 Task: Send an email with the signature Alexandra Wilson with the subject 'Project update' and the message 'I apologize for the delay in my response.' from softage.1@softage.net to softage.6@softage.net and softage.7@softage.net with an attached document Project_plan.docx
Action: Mouse moved to (91, 108)
Screenshot: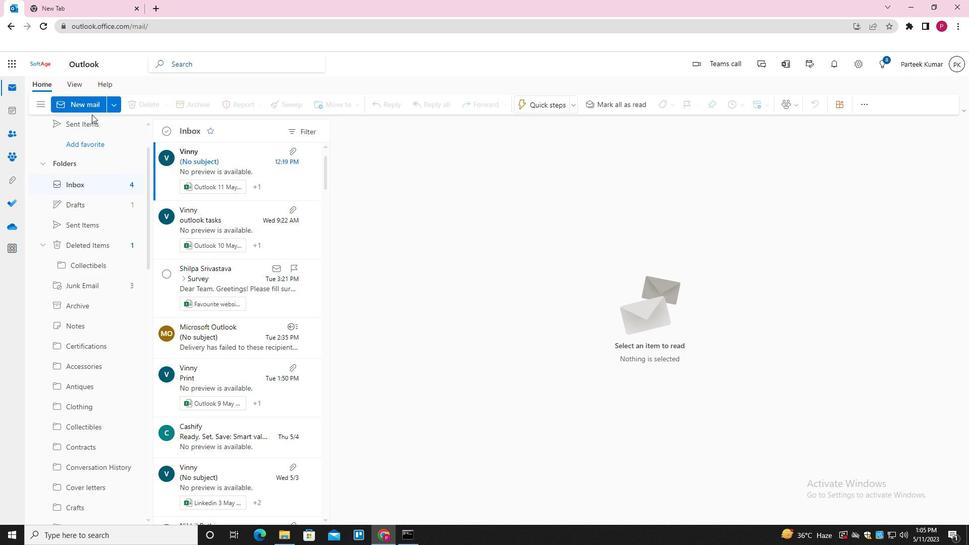 
Action: Mouse pressed left at (91, 108)
Screenshot: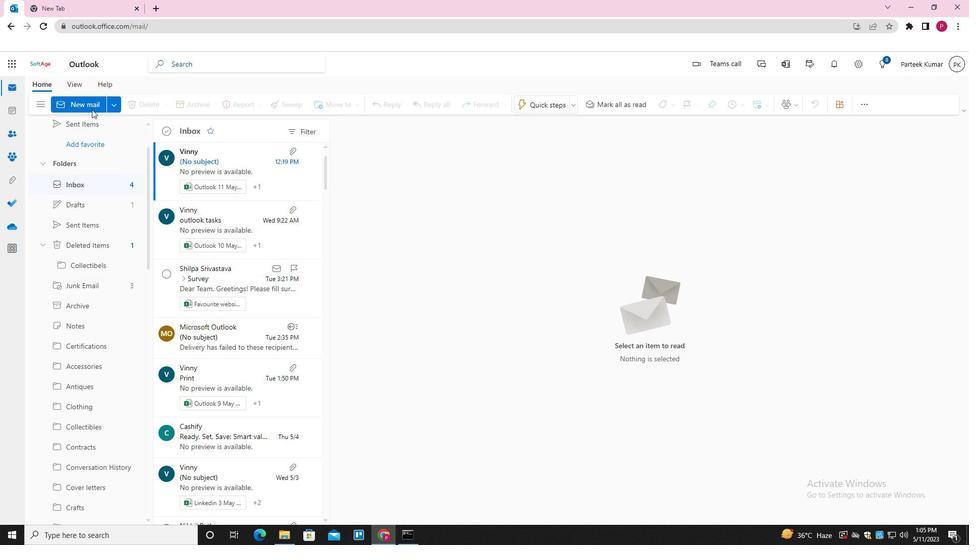 
Action: Mouse moved to (414, 257)
Screenshot: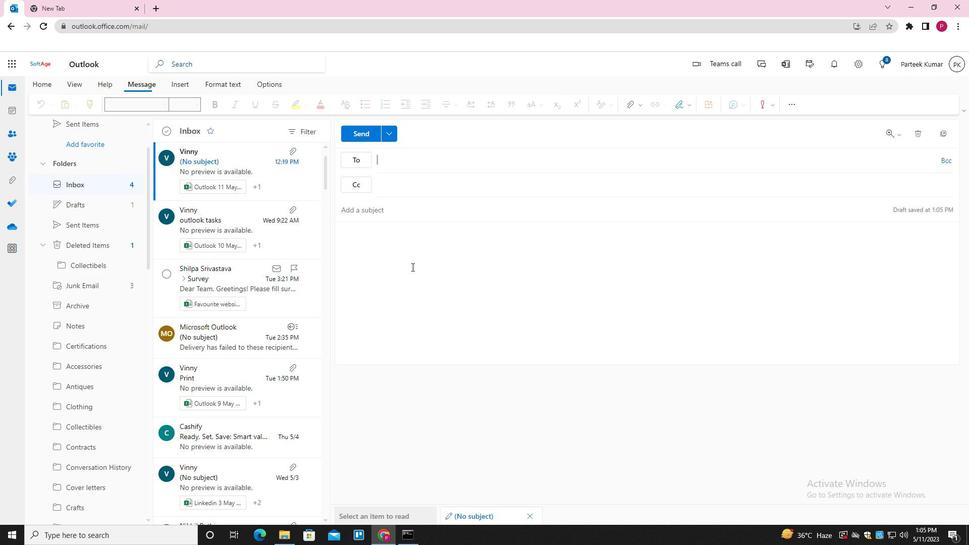 
Action: Mouse pressed left at (414, 257)
Screenshot: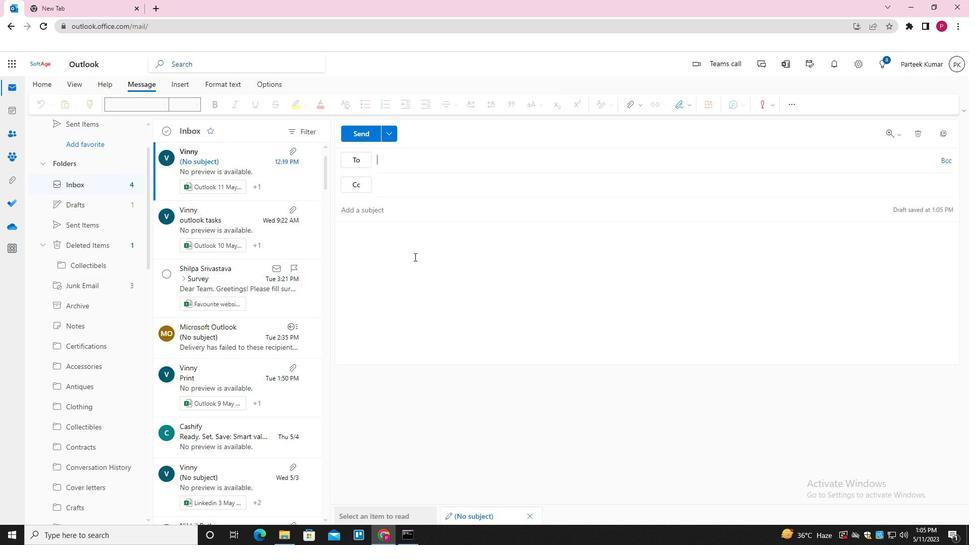 
Action: Mouse moved to (687, 103)
Screenshot: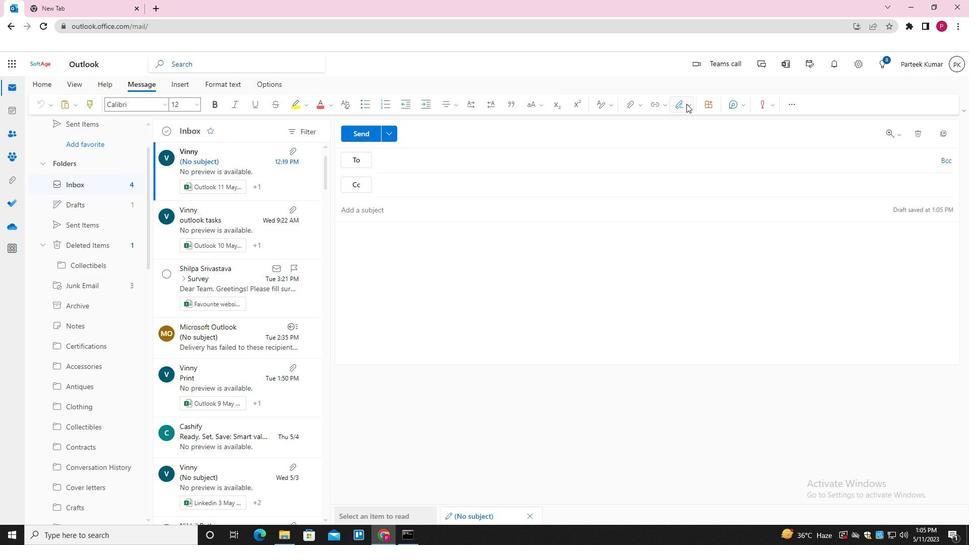 
Action: Mouse pressed left at (687, 103)
Screenshot: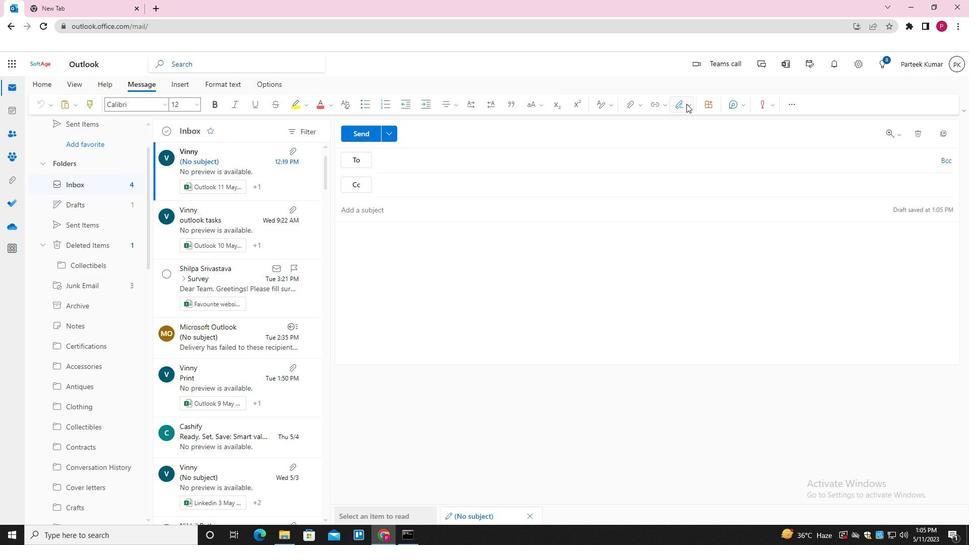 
Action: Mouse moved to (665, 145)
Screenshot: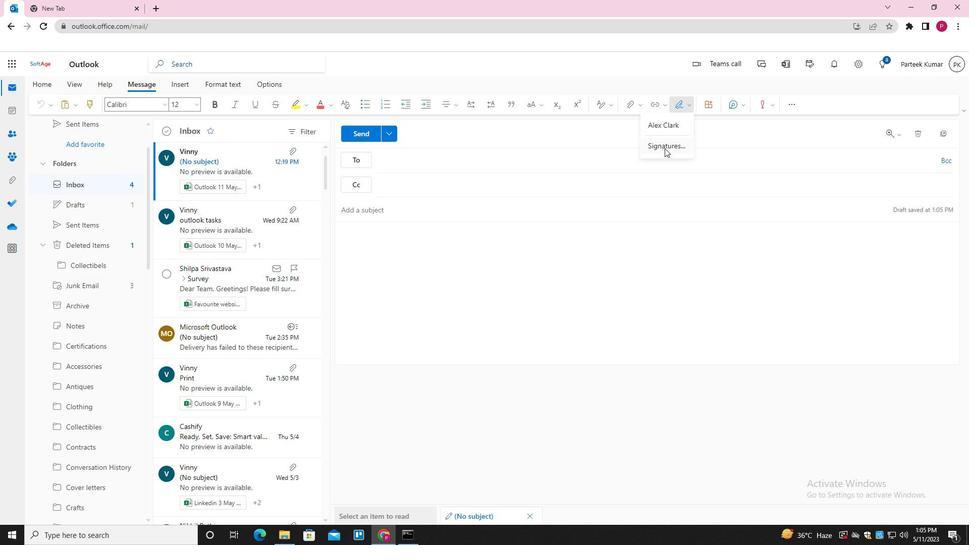 
Action: Mouse pressed left at (665, 145)
Screenshot: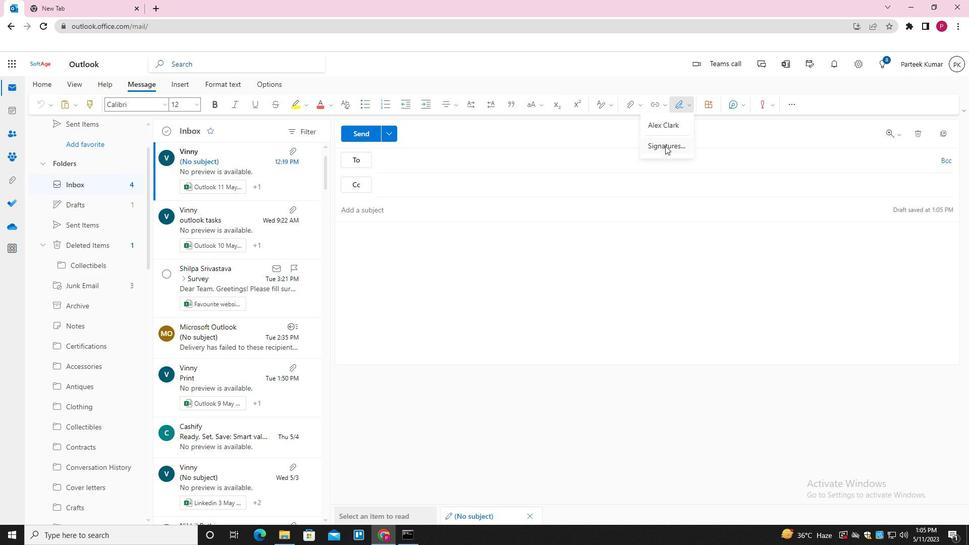 
Action: Mouse moved to (686, 182)
Screenshot: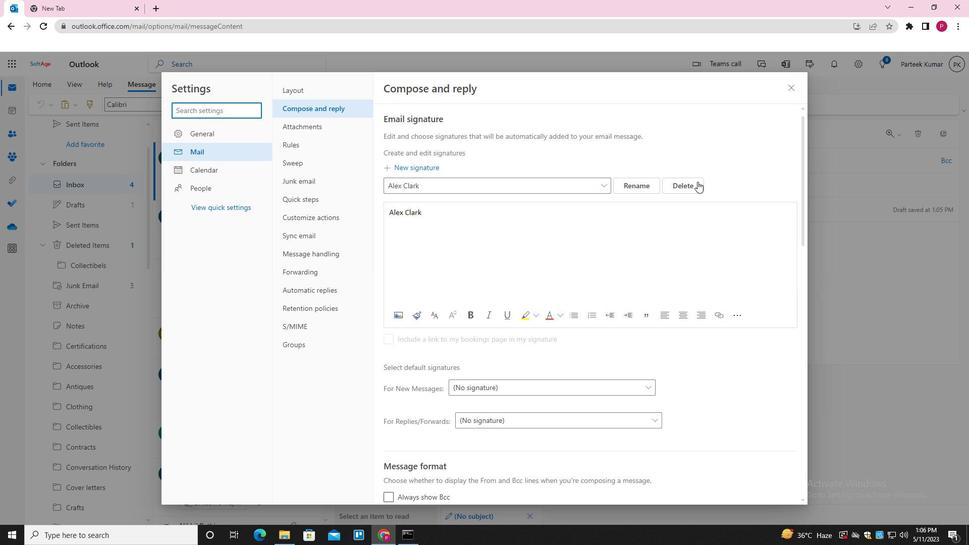
Action: Mouse pressed left at (686, 182)
Screenshot: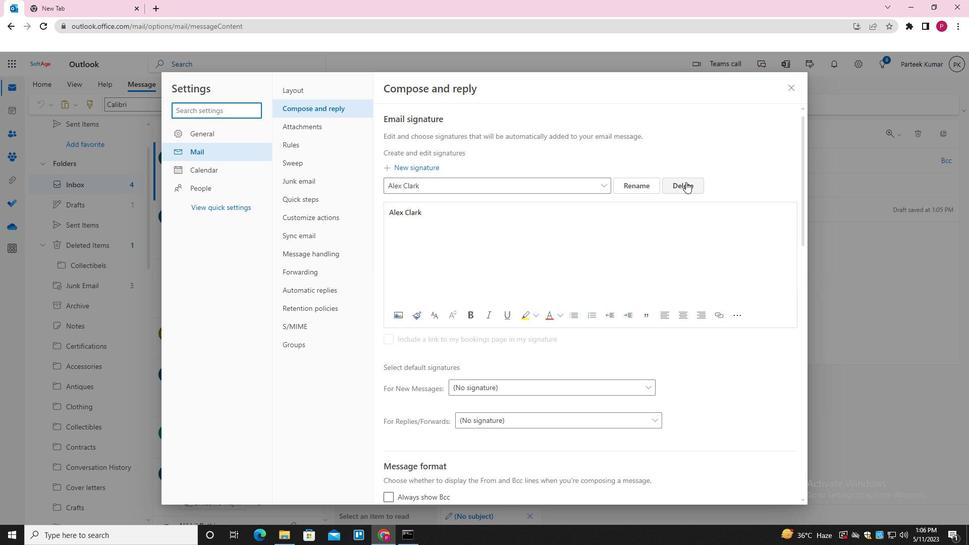 
Action: Mouse moved to (532, 187)
Screenshot: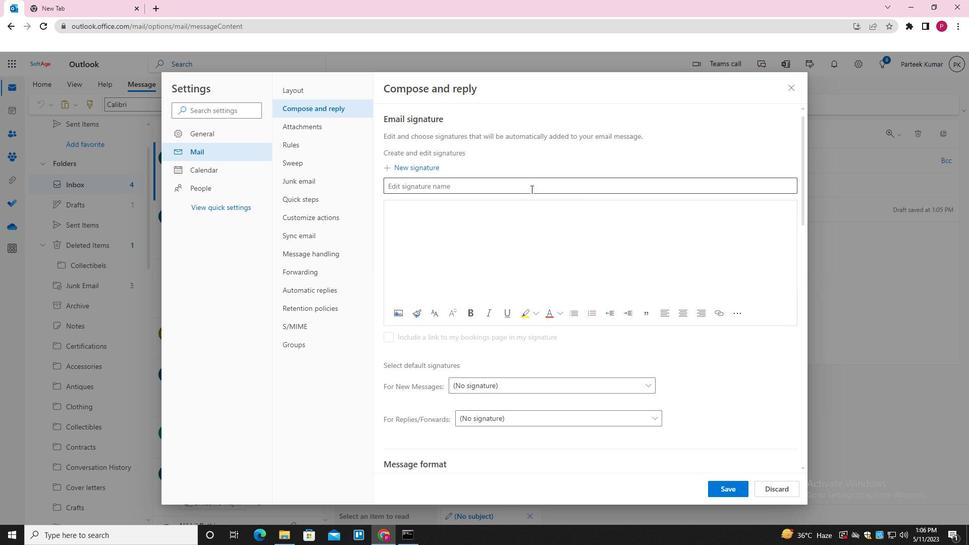 
Action: Mouse pressed left at (532, 187)
Screenshot: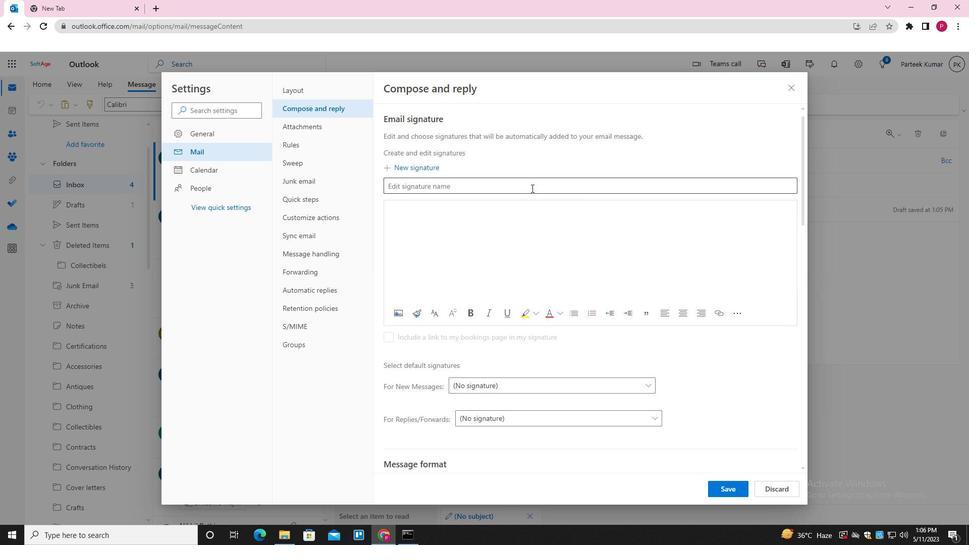 
Action: Key pressed <Key.shift>ALEXANDRA<Key.space><Key.shift><Key.shift>WILSON<Key.space>
Screenshot: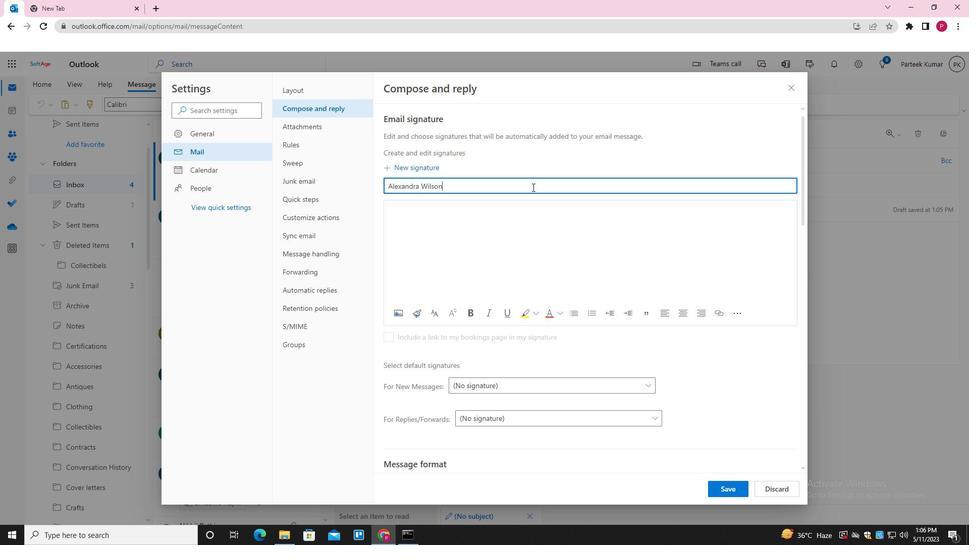 
Action: Mouse moved to (450, 218)
Screenshot: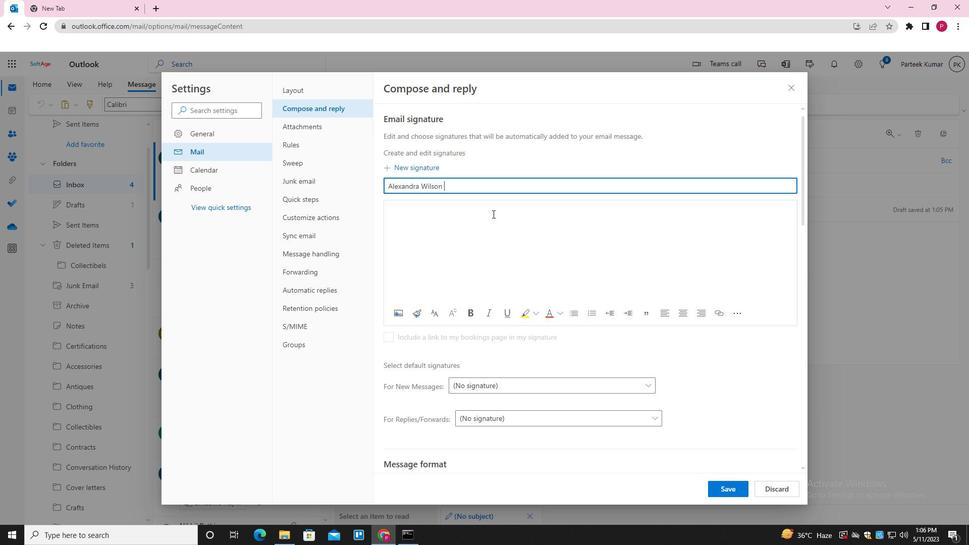 
Action: Mouse pressed left at (450, 218)
Screenshot: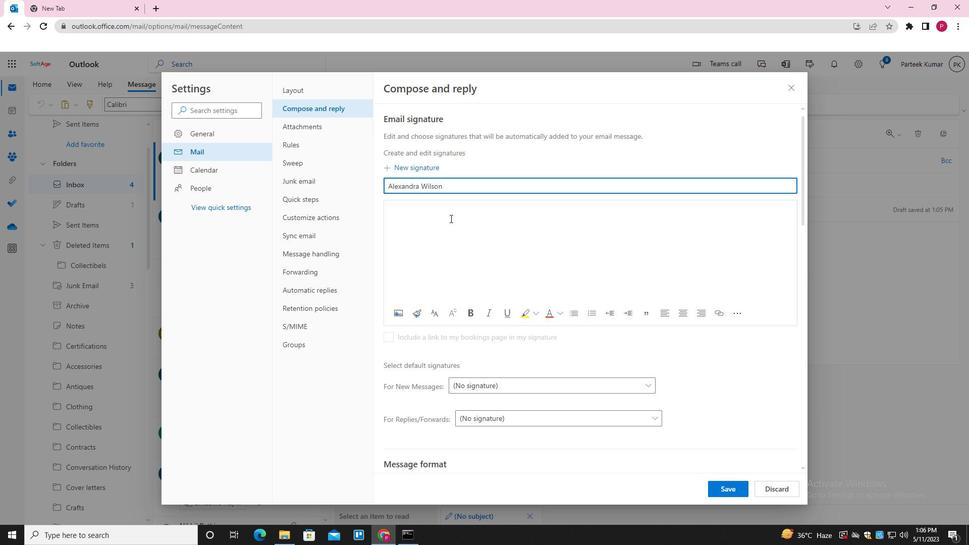 
Action: Key pressed <Key.shift>ALEXANDRA<Key.space><Key.shift>WO<Key.backspace>ILSON
Screenshot: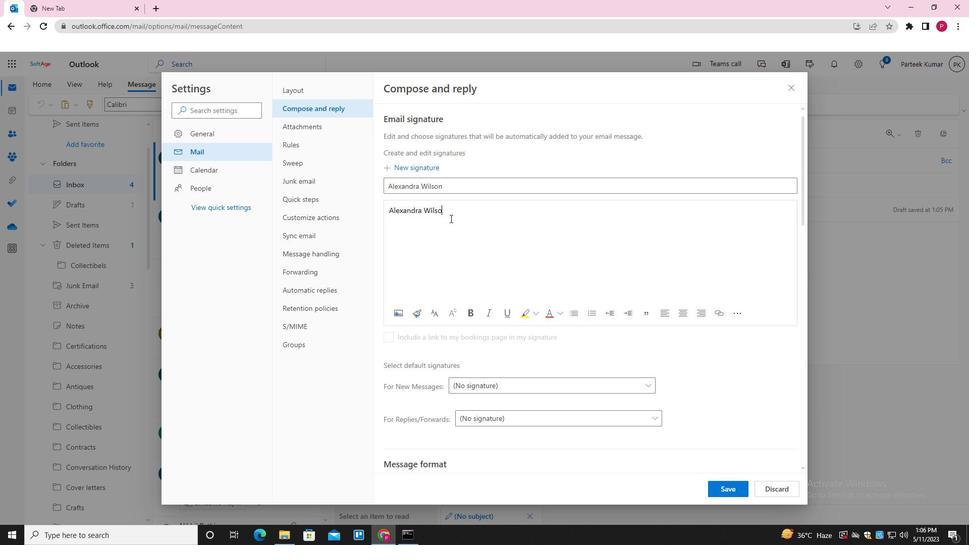 
Action: Mouse moved to (729, 492)
Screenshot: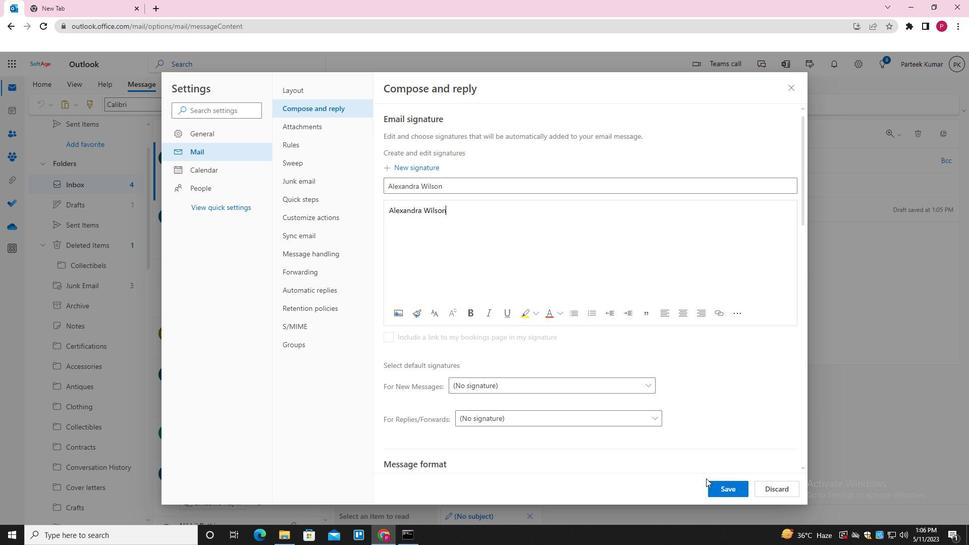 
Action: Mouse pressed left at (729, 492)
Screenshot: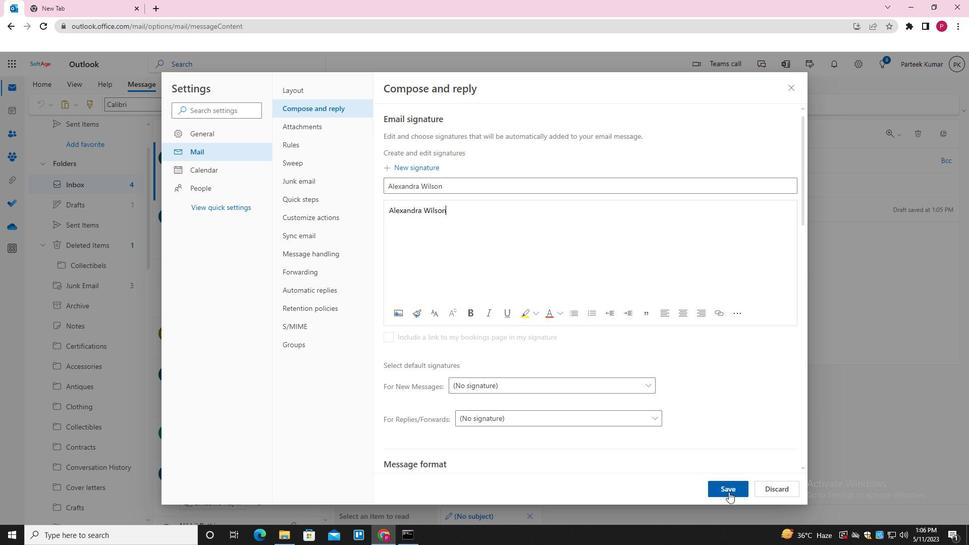 
Action: Mouse moved to (795, 82)
Screenshot: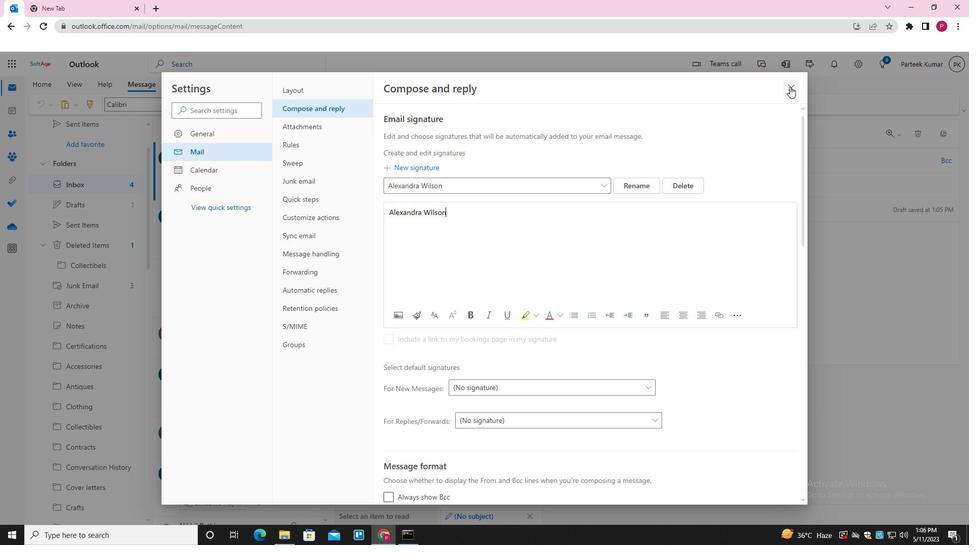 
Action: Mouse pressed left at (795, 82)
Screenshot: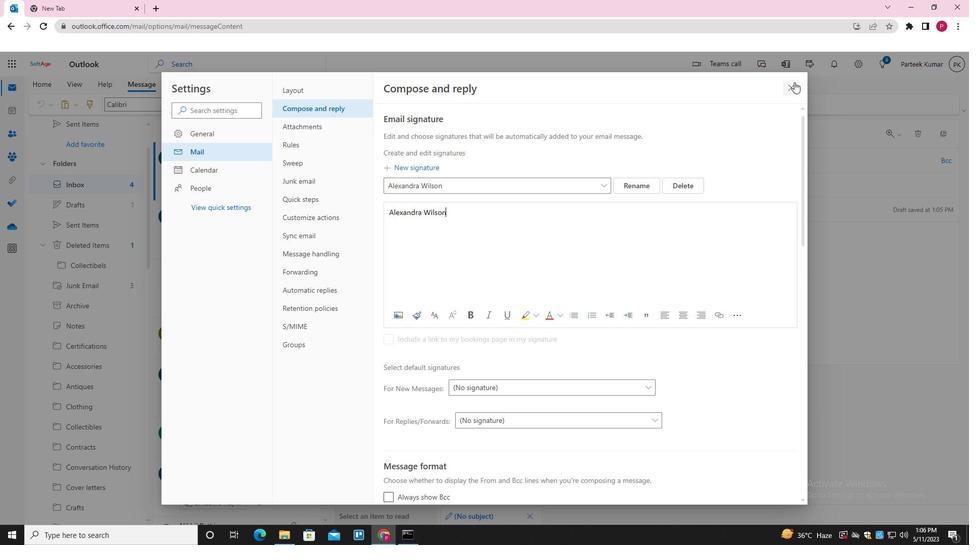 
Action: Mouse moved to (415, 248)
Screenshot: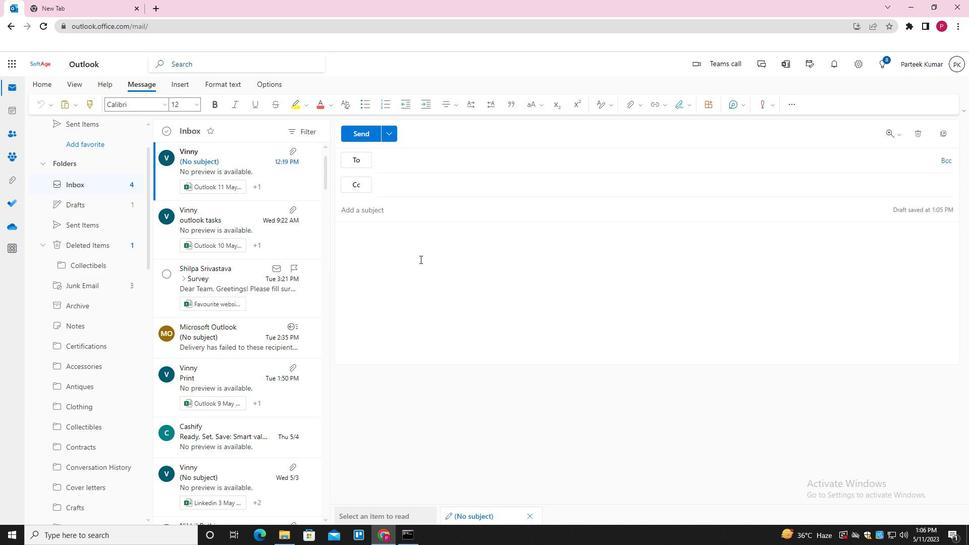 
Action: Mouse pressed left at (415, 248)
Screenshot: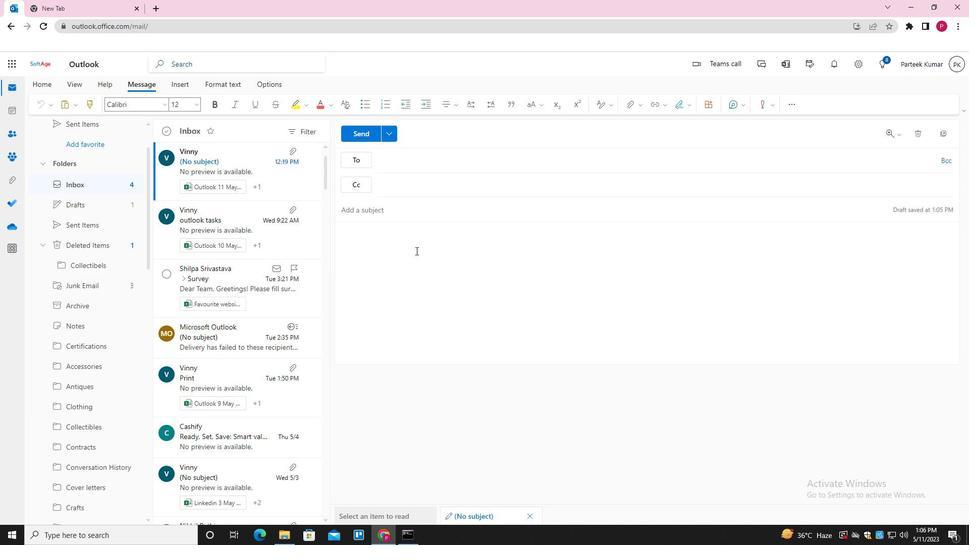 
Action: Mouse moved to (693, 108)
Screenshot: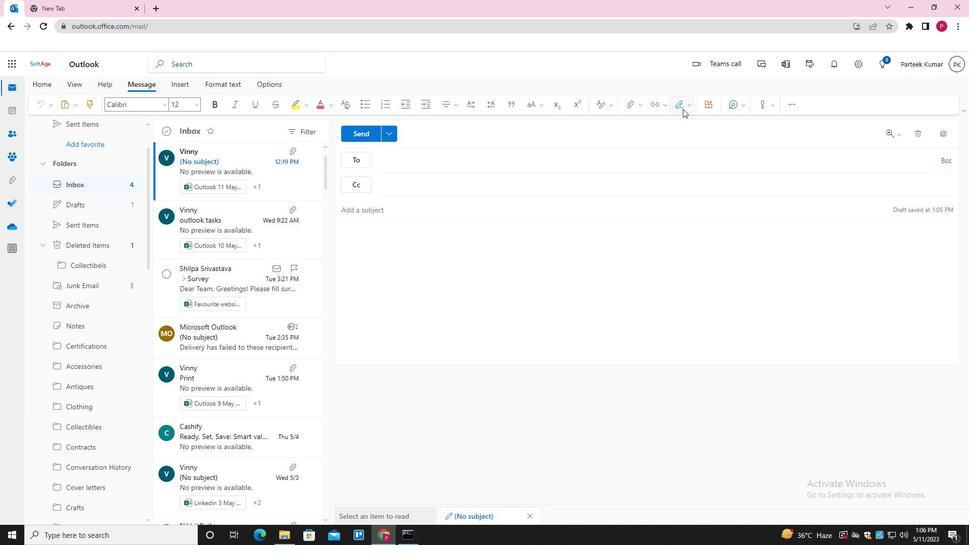 
Action: Mouse pressed left at (693, 108)
Screenshot: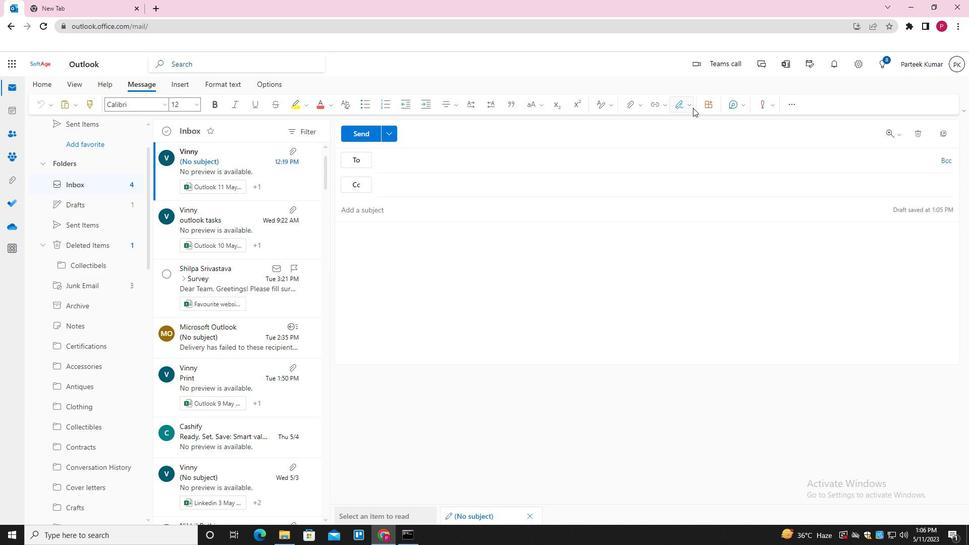 
Action: Mouse moved to (681, 126)
Screenshot: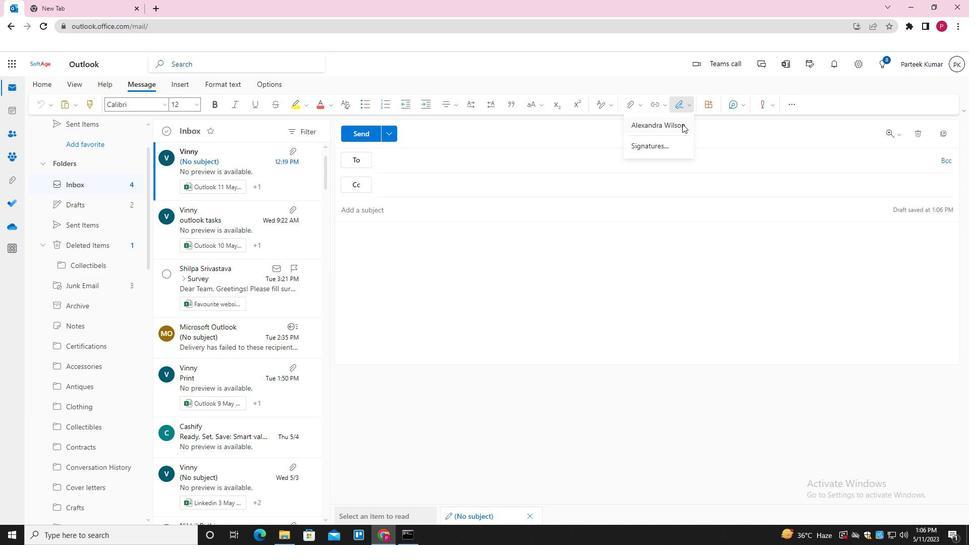 
Action: Mouse pressed left at (681, 126)
Screenshot: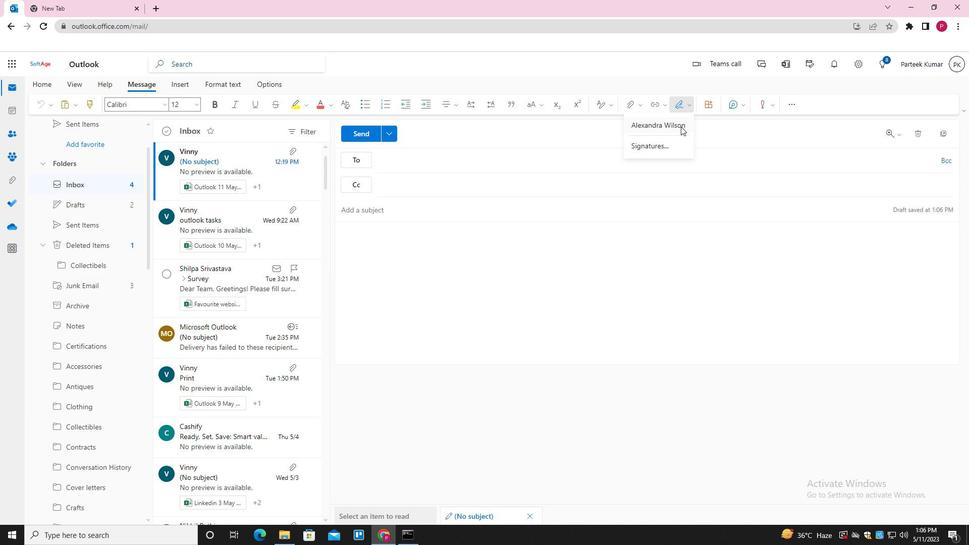 
Action: Mouse moved to (408, 209)
Screenshot: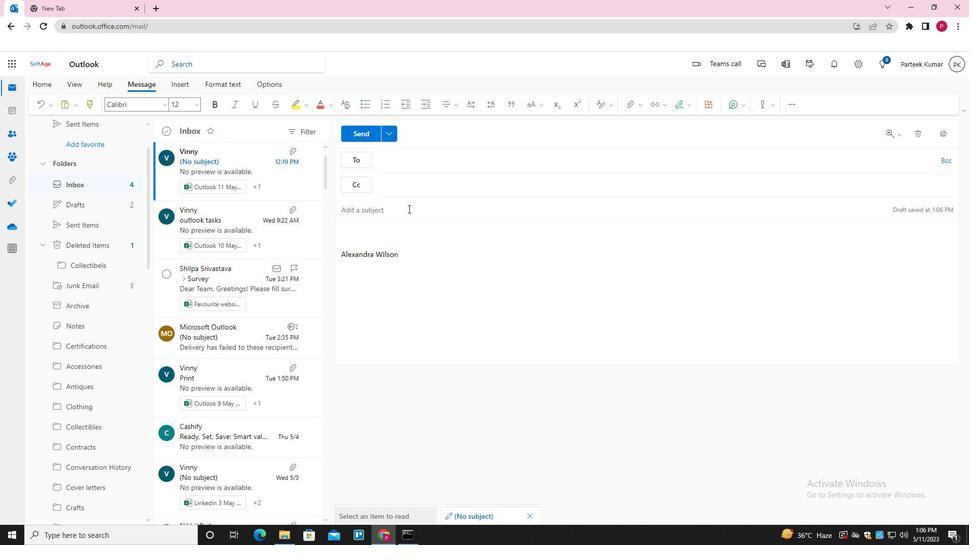 
Action: Mouse pressed left at (408, 209)
Screenshot: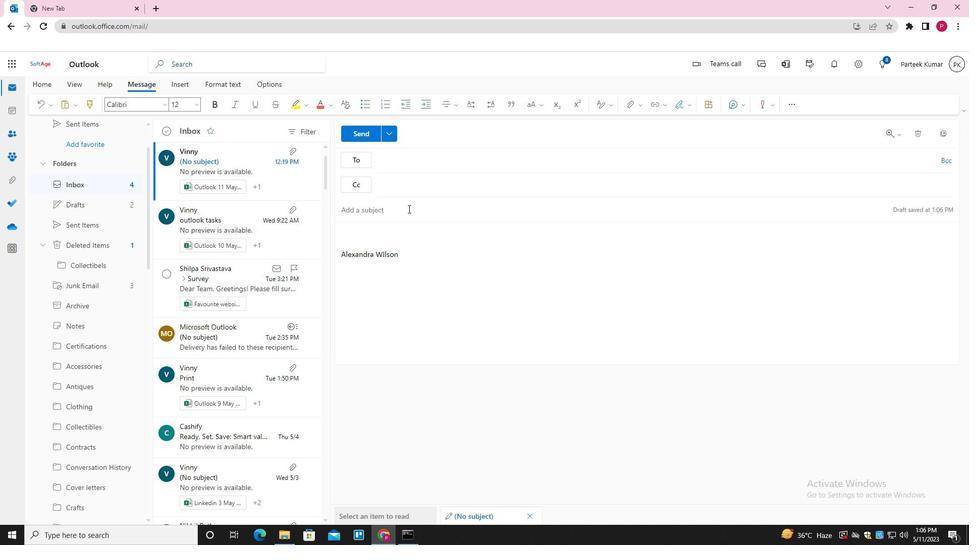 
Action: Key pressed PROJECT<Key.space>UPDATE<Key.space>
Screenshot: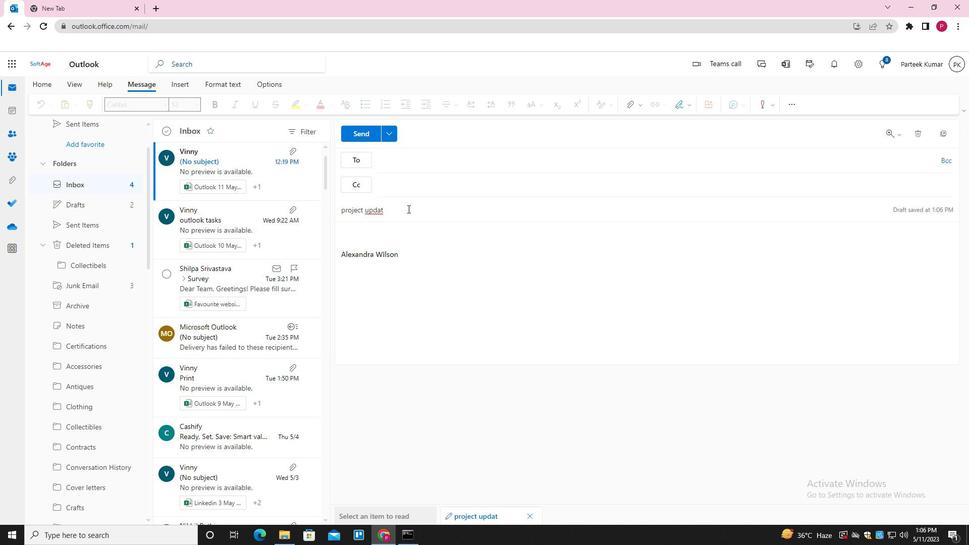 
Action: Mouse moved to (402, 229)
Screenshot: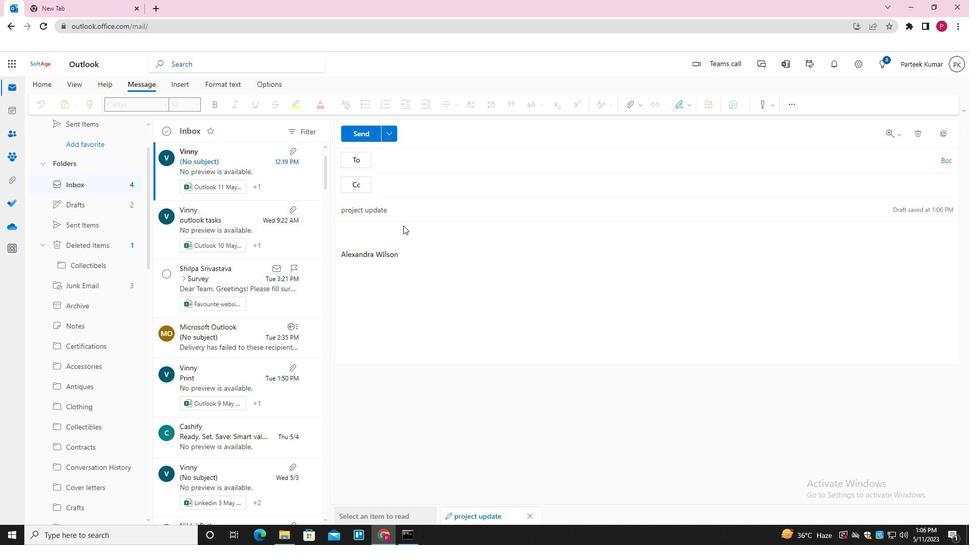 
Action: Mouse pressed left at (402, 229)
Screenshot: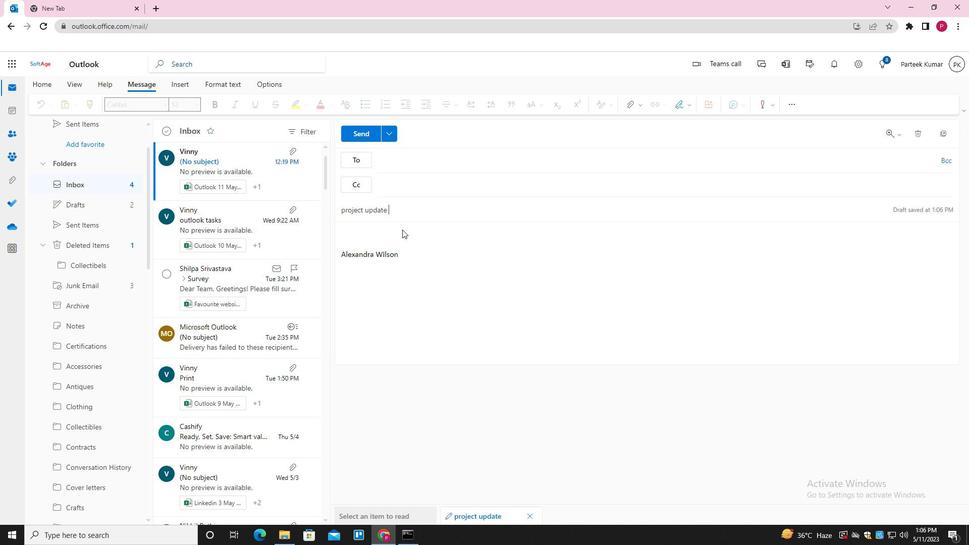 
Action: Mouse moved to (402, 234)
Screenshot: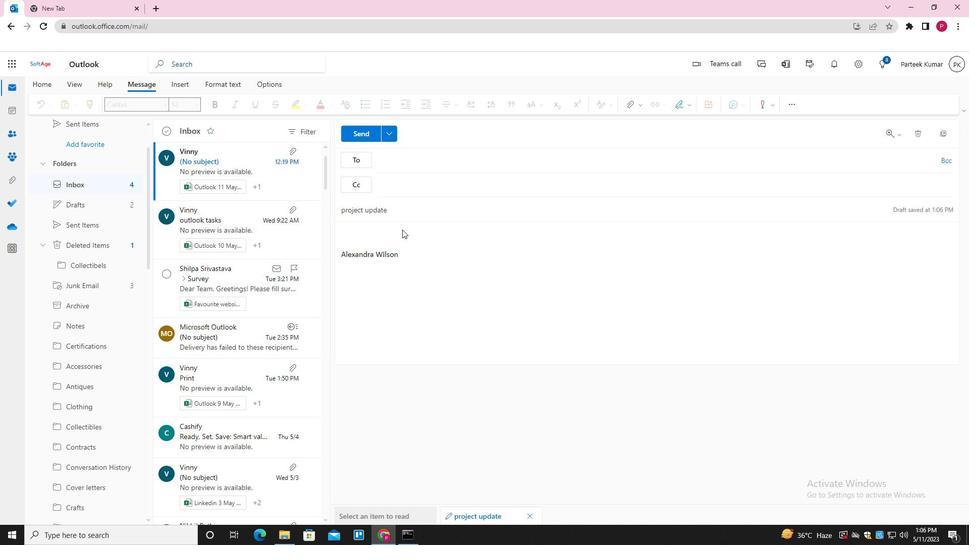 
Action: Mouse pressed left at (402, 234)
Screenshot: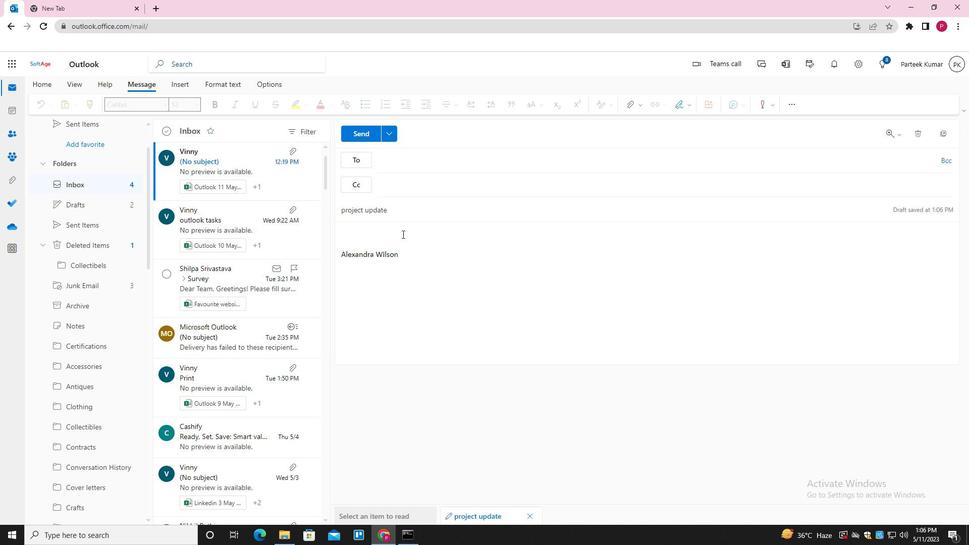 
Action: Key pressed <Key.shift>I<Key.space>APP<Key.backspace>OLOGIZE<Key.space>FOT<Key.backspace>R<Key.space>THE<Key.space>DELAY<Key.space>IN<Key.space>MY<Key.space>RESPONSE<Key.space>
Screenshot: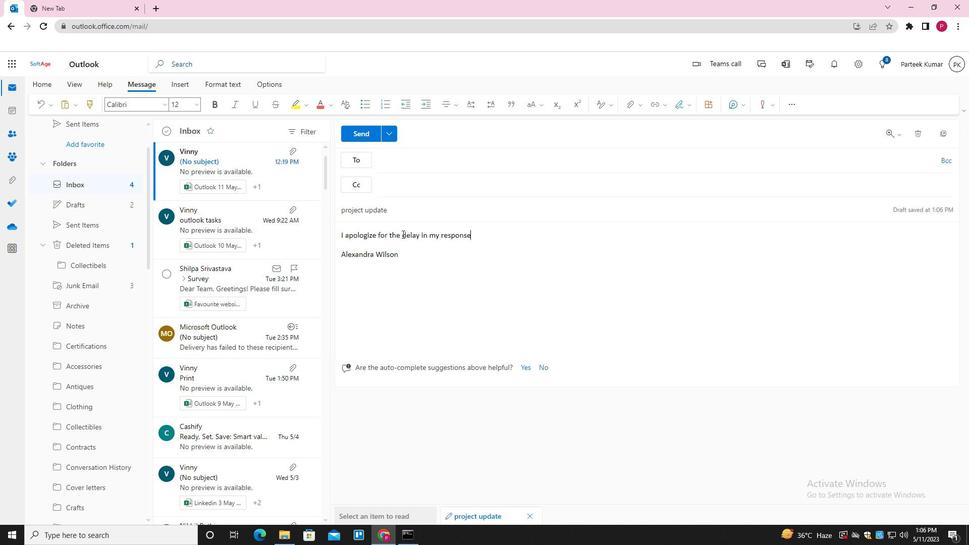 
Action: Mouse moved to (457, 155)
Screenshot: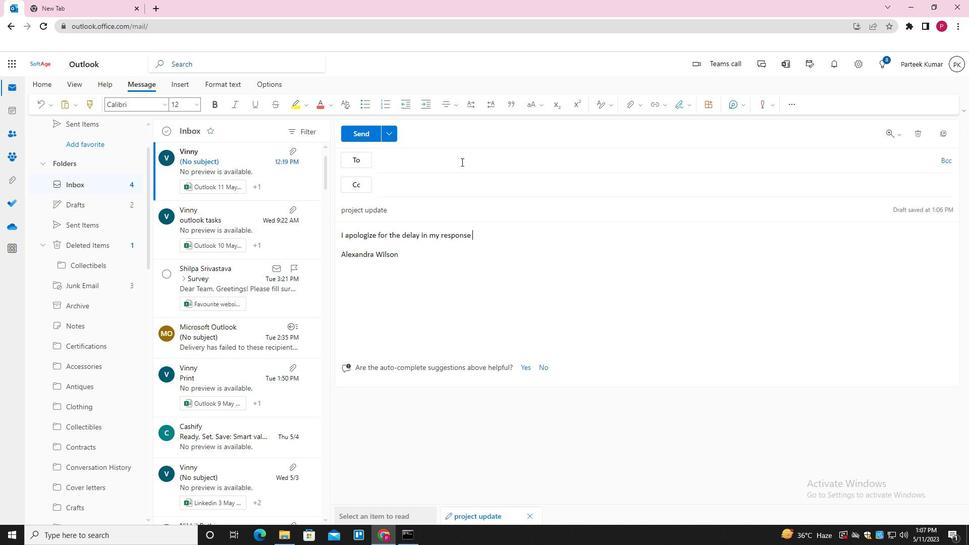 
Action: Mouse pressed left at (457, 155)
Screenshot: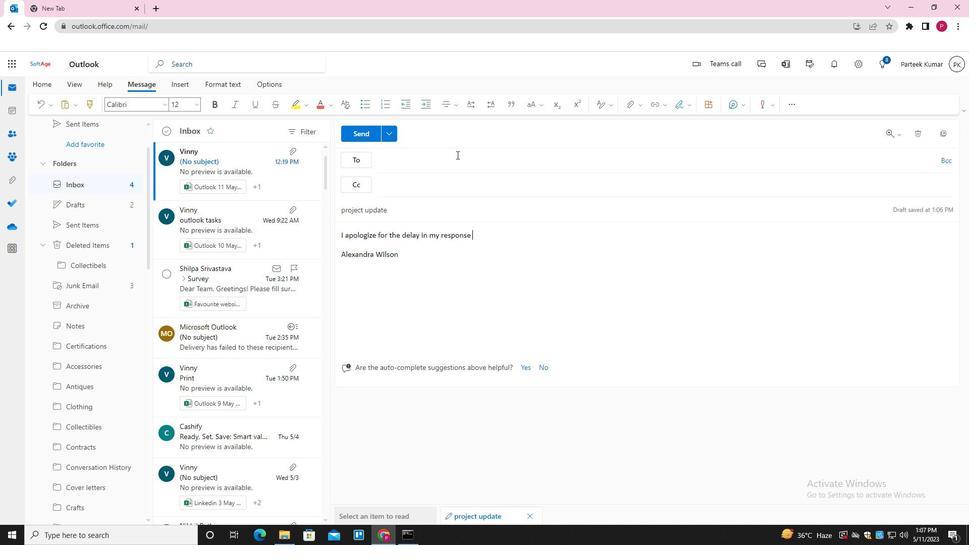 
Action: Key pressed SOG<Key.backspace>FTAGE.6<Key.shift>@SOFTAGE.NET<Key.enter><Key.shift>SOFTAGE.7<Key.shift>@SOFTAGE.NET<Key.enter>
Screenshot: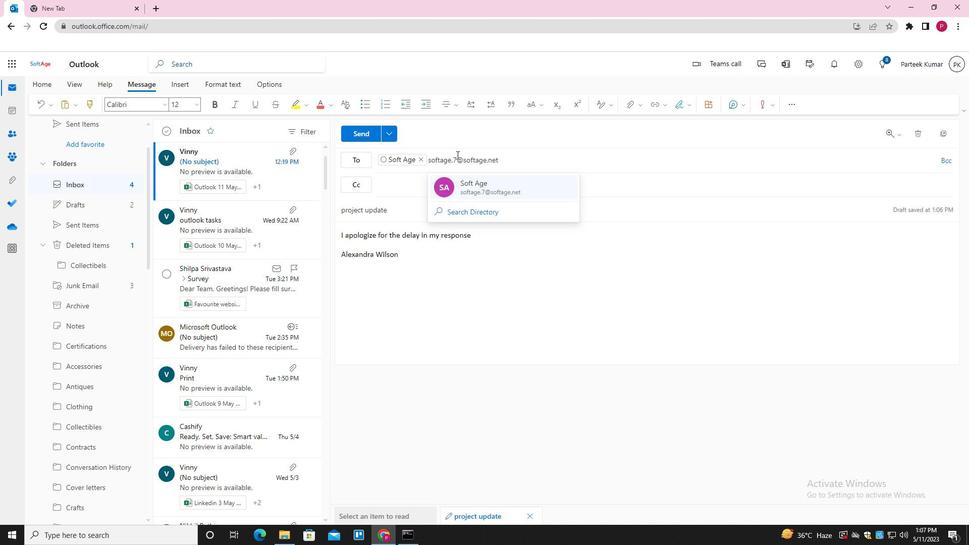 
Action: Mouse moved to (627, 105)
Screenshot: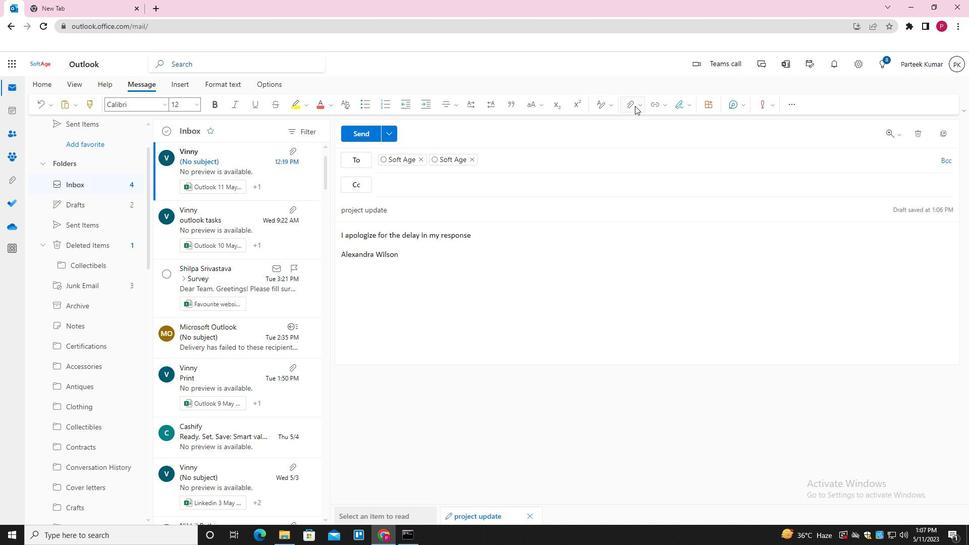 
Action: Mouse pressed left at (627, 105)
Screenshot: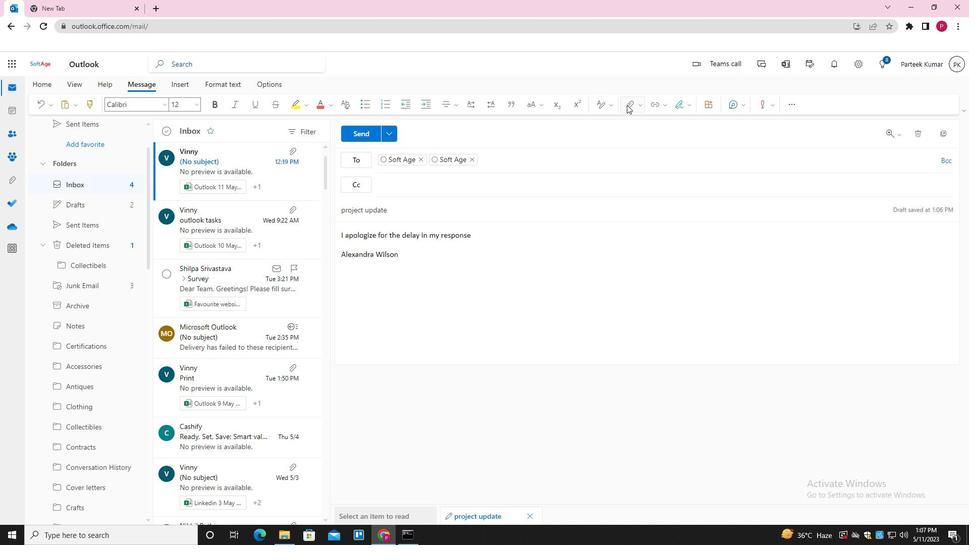 
Action: Mouse moved to (597, 131)
Screenshot: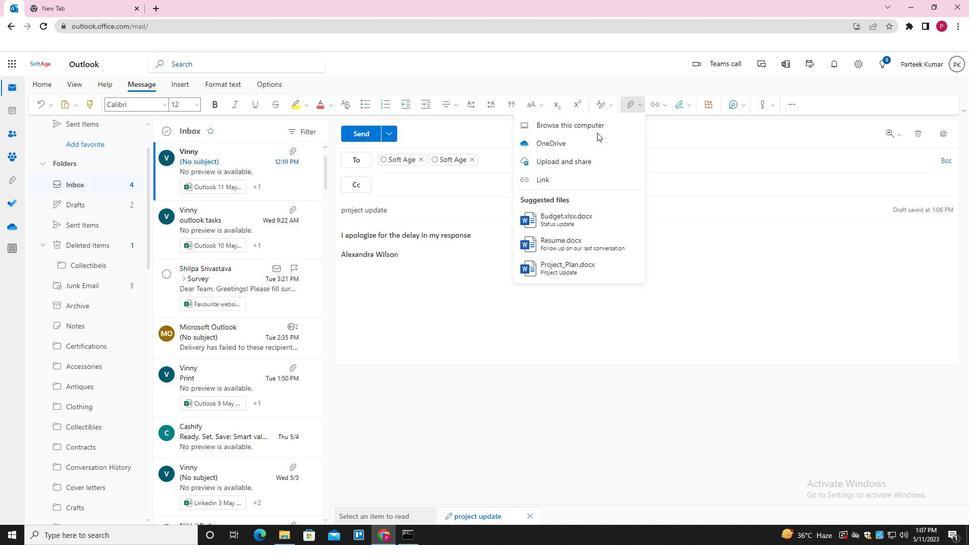 
Action: Mouse pressed left at (597, 131)
Screenshot: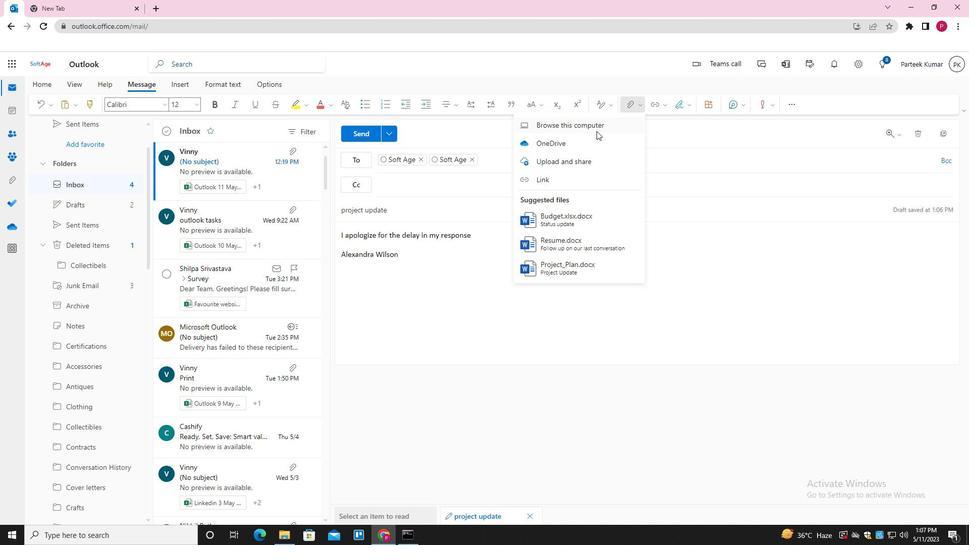 
Action: Mouse moved to (198, 88)
Screenshot: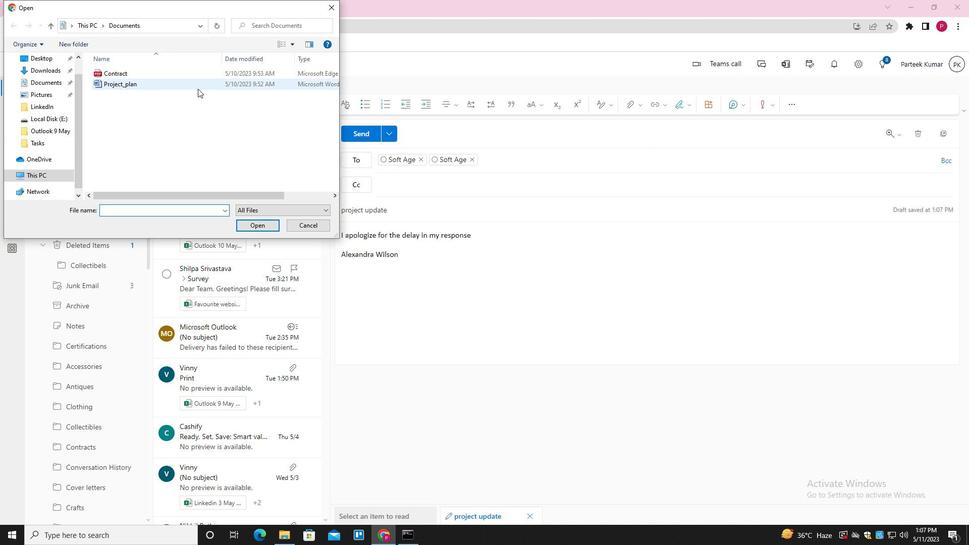 
Action: Mouse pressed left at (198, 88)
Screenshot: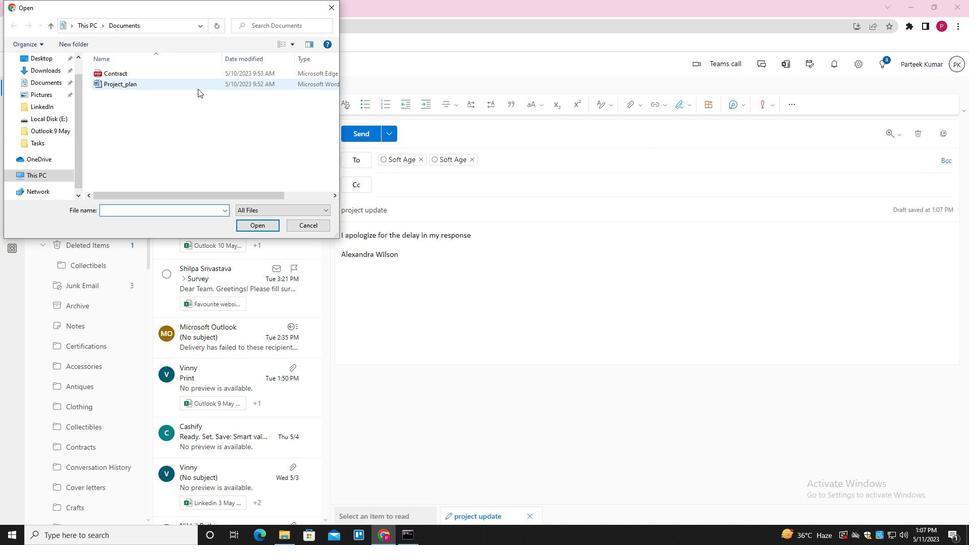 
Action: Mouse moved to (259, 228)
Screenshot: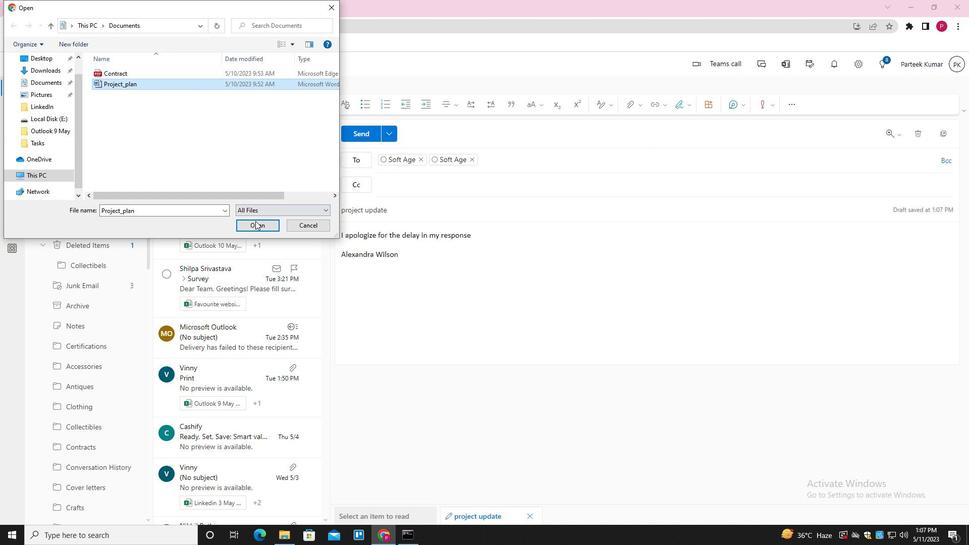 
Action: Mouse pressed left at (259, 228)
Screenshot: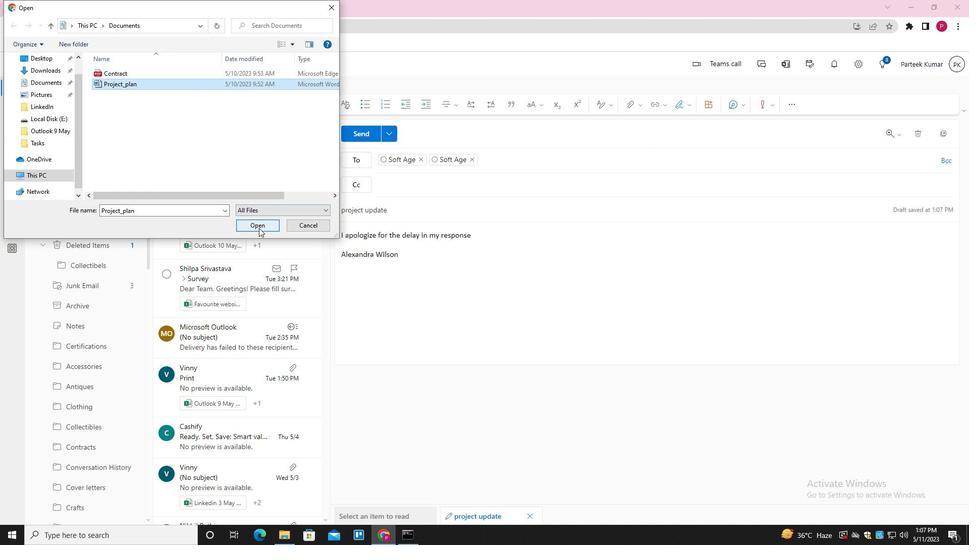 
Action: Mouse moved to (362, 137)
Screenshot: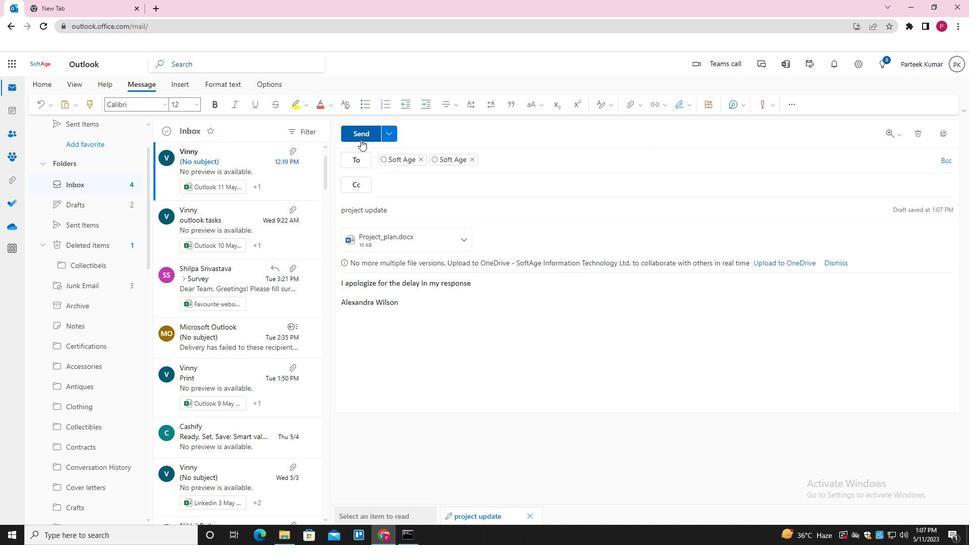 
Action: Mouse pressed left at (362, 137)
Screenshot: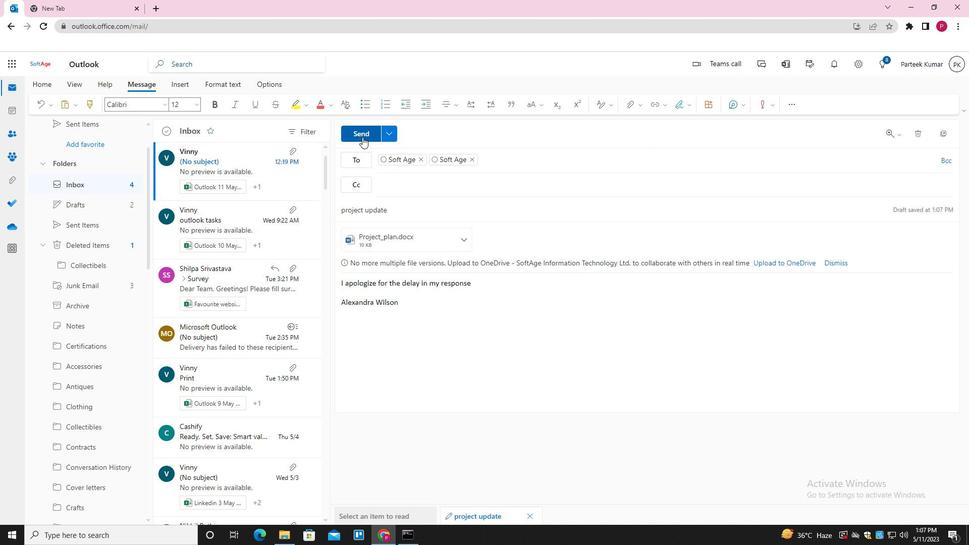 
Action: Mouse moved to (441, 337)
Screenshot: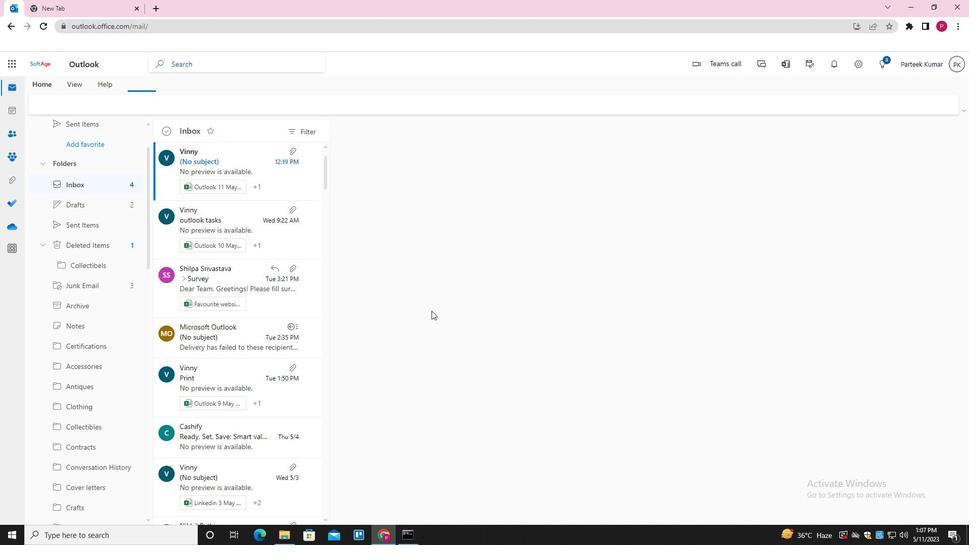 
